Task: Create a due date automation trigger when advanced on, on the wednesday of the week a card is due add fields without custom field "Resume" set to a number lower than 1 and greater than 10 at 11:00 AM.
Action: Mouse moved to (1082, 82)
Screenshot: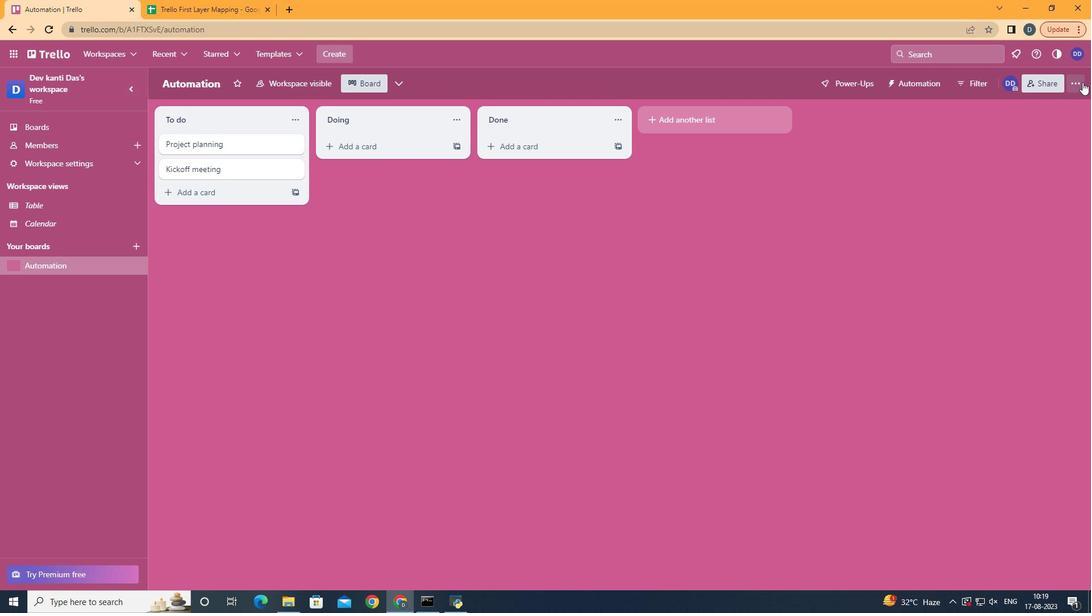 
Action: Mouse pressed left at (1082, 82)
Screenshot: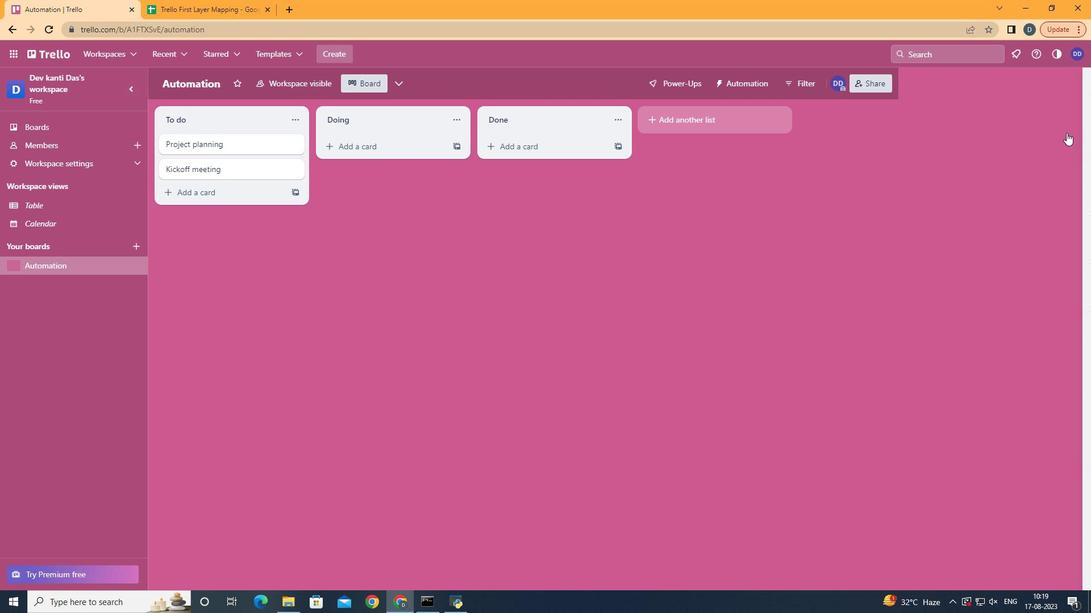 
Action: Mouse moved to (1015, 247)
Screenshot: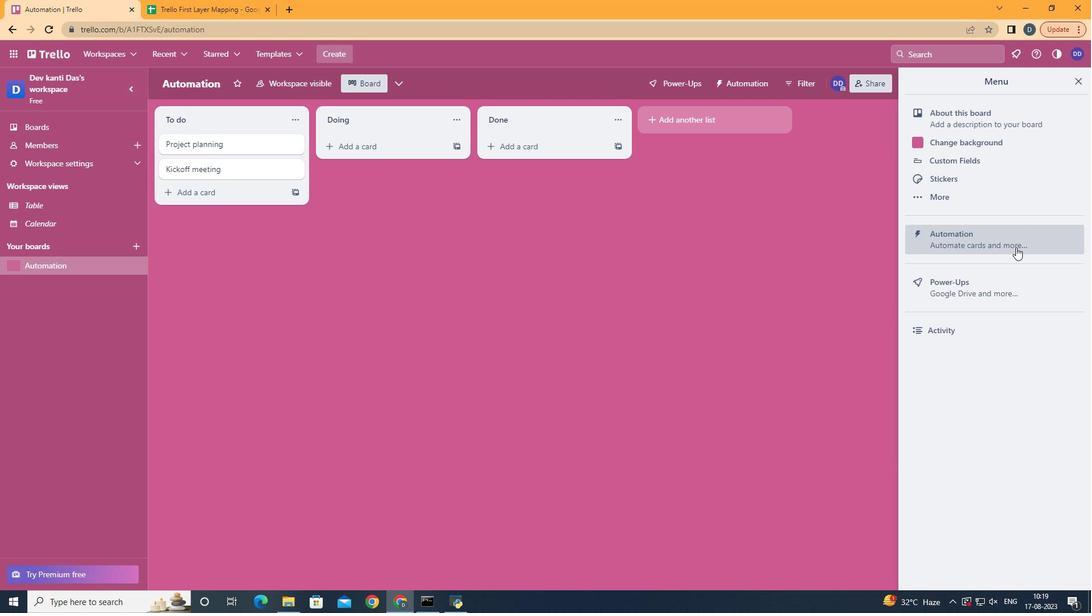 
Action: Mouse pressed left at (1015, 247)
Screenshot: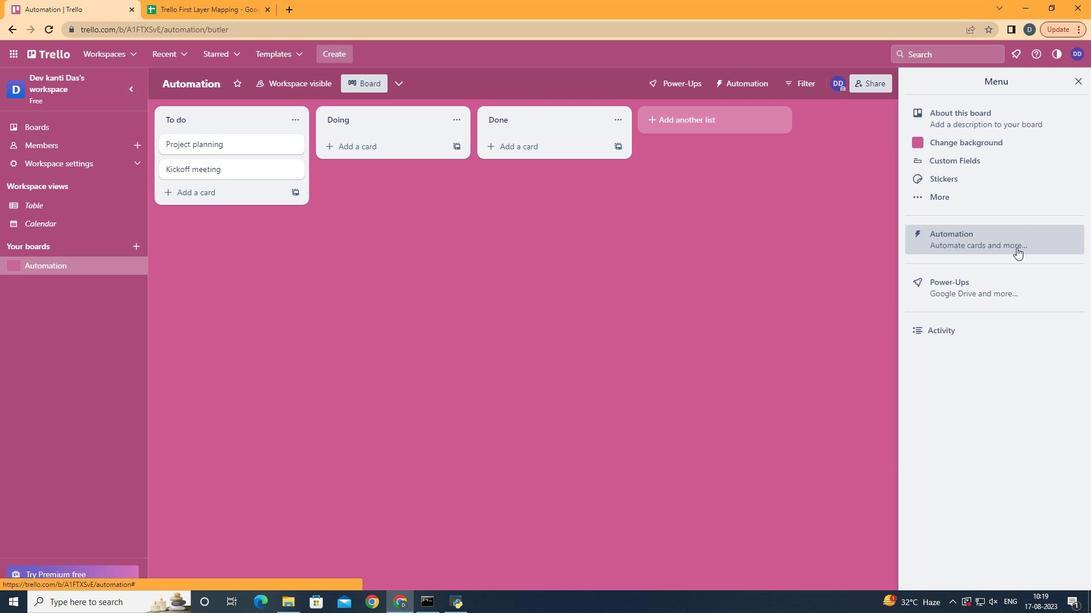 
Action: Mouse moved to (227, 223)
Screenshot: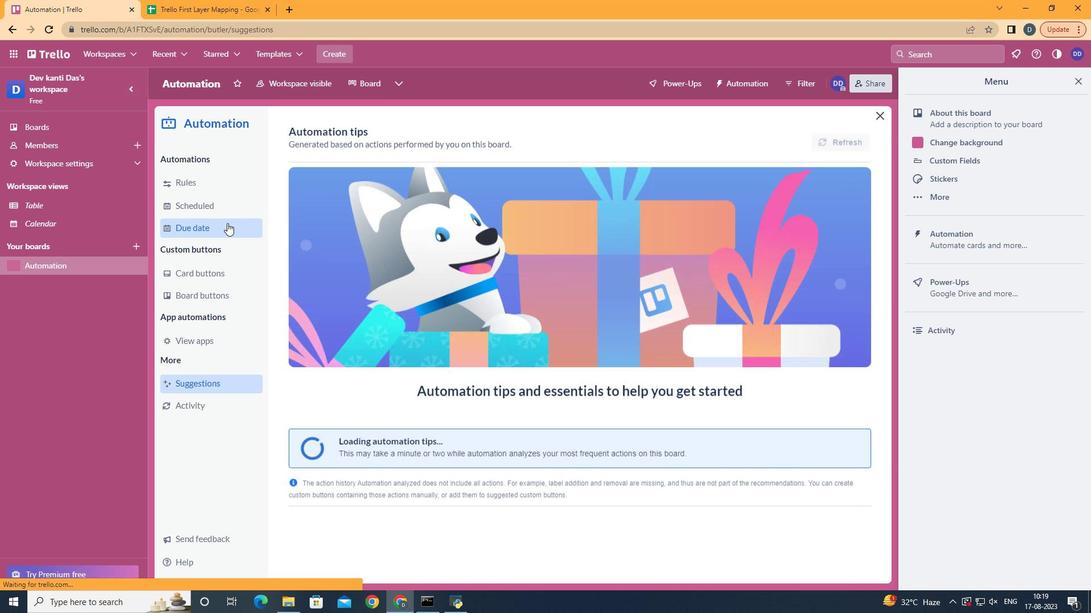 
Action: Mouse pressed left at (227, 223)
Screenshot: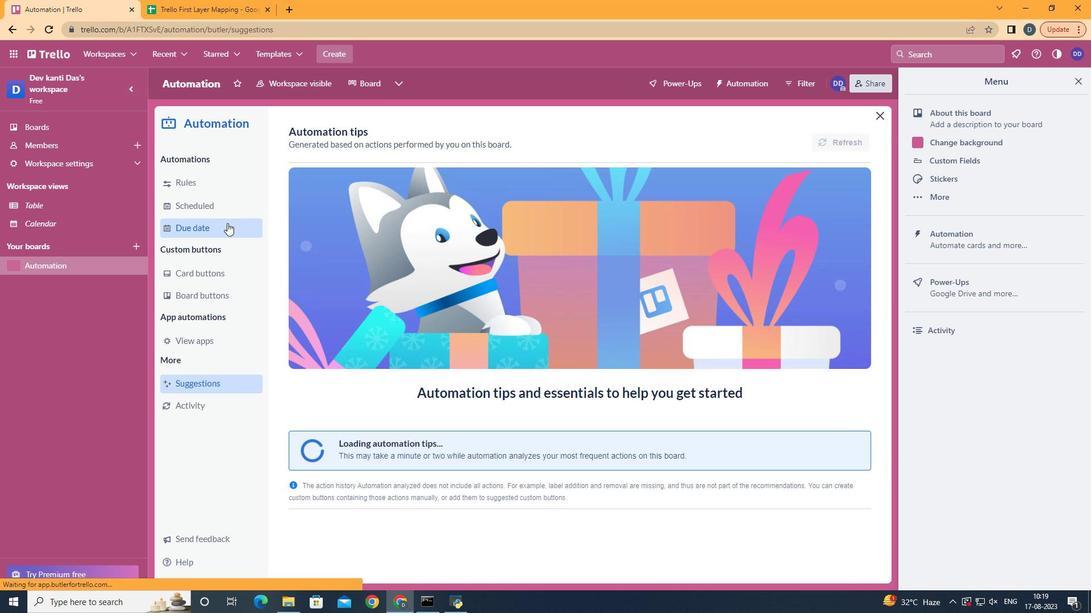 
Action: Mouse moved to (788, 136)
Screenshot: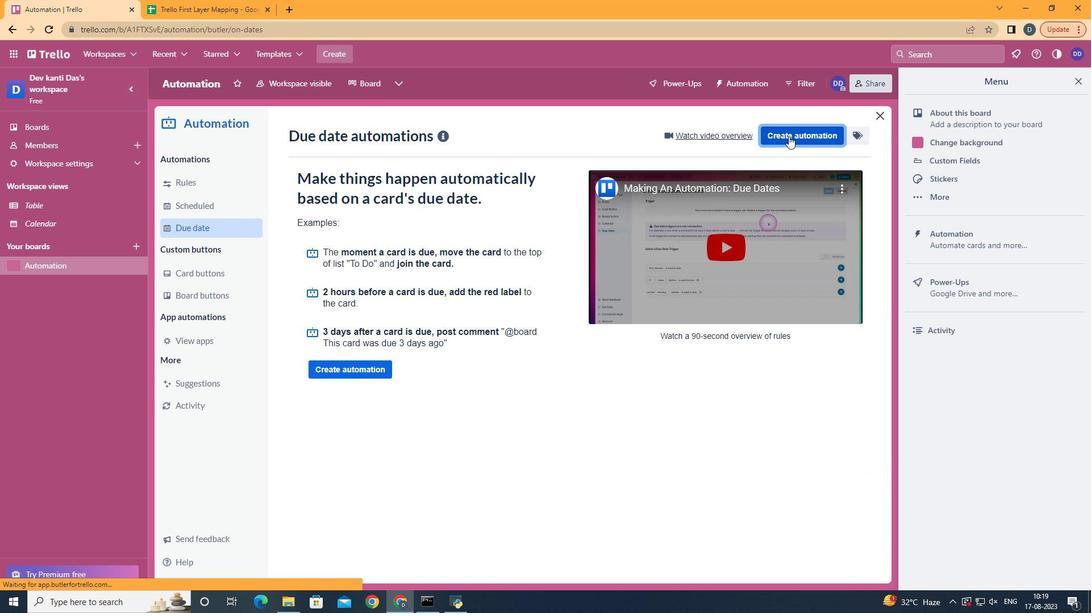 
Action: Mouse pressed left at (788, 136)
Screenshot: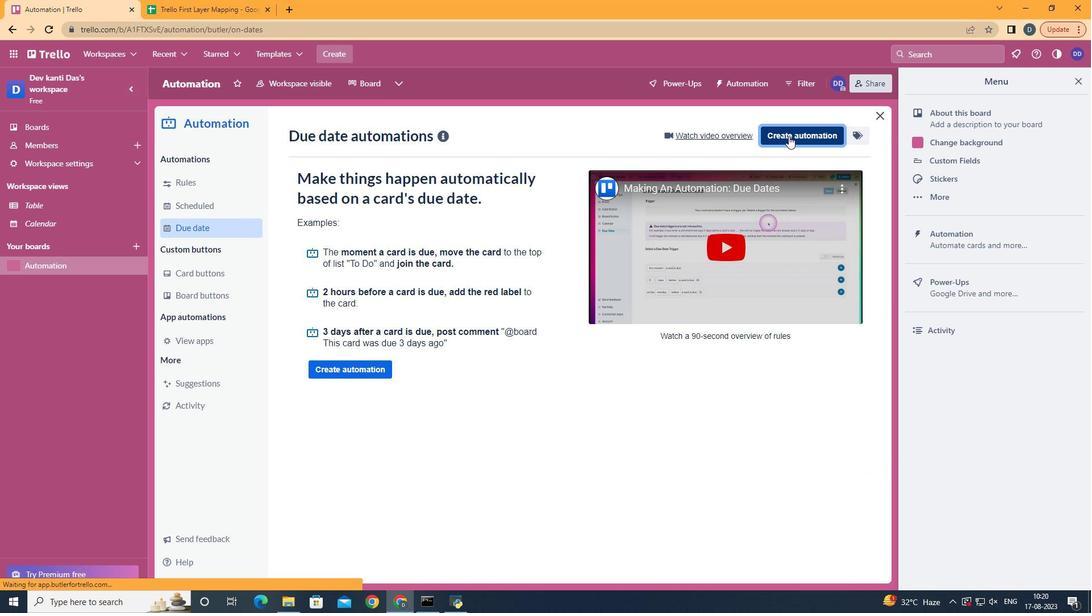 
Action: Mouse moved to (620, 239)
Screenshot: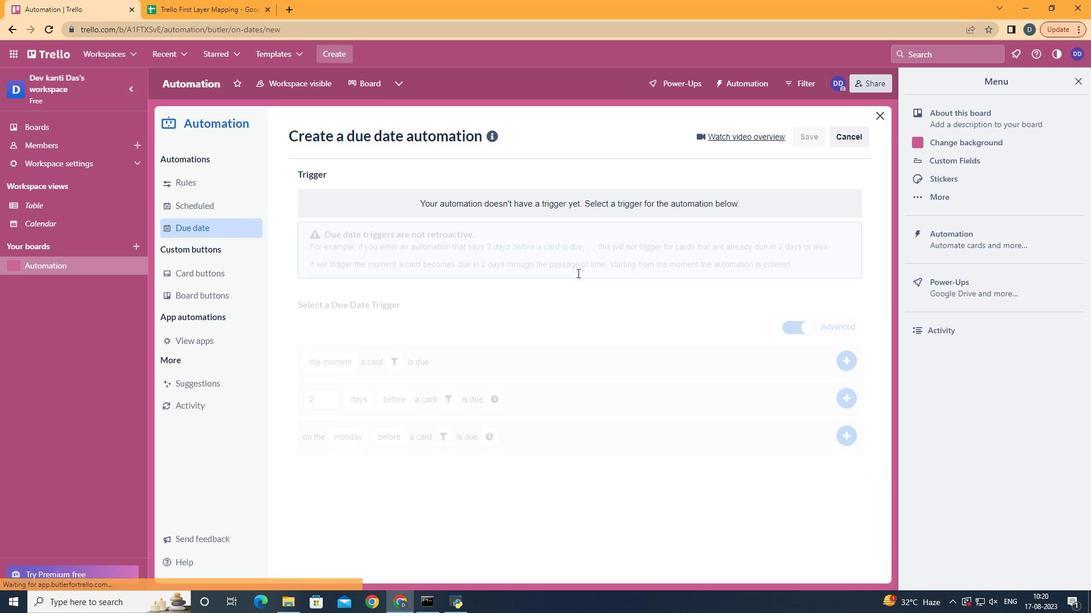 
Action: Mouse pressed left at (620, 239)
Screenshot: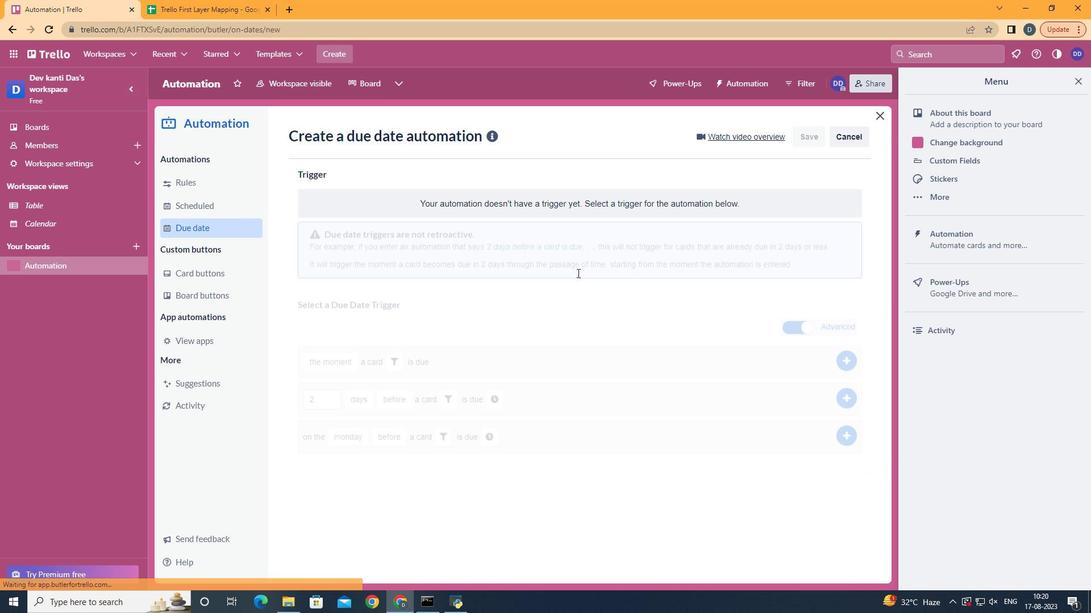 
Action: Mouse moved to (368, 342)
Screenshot: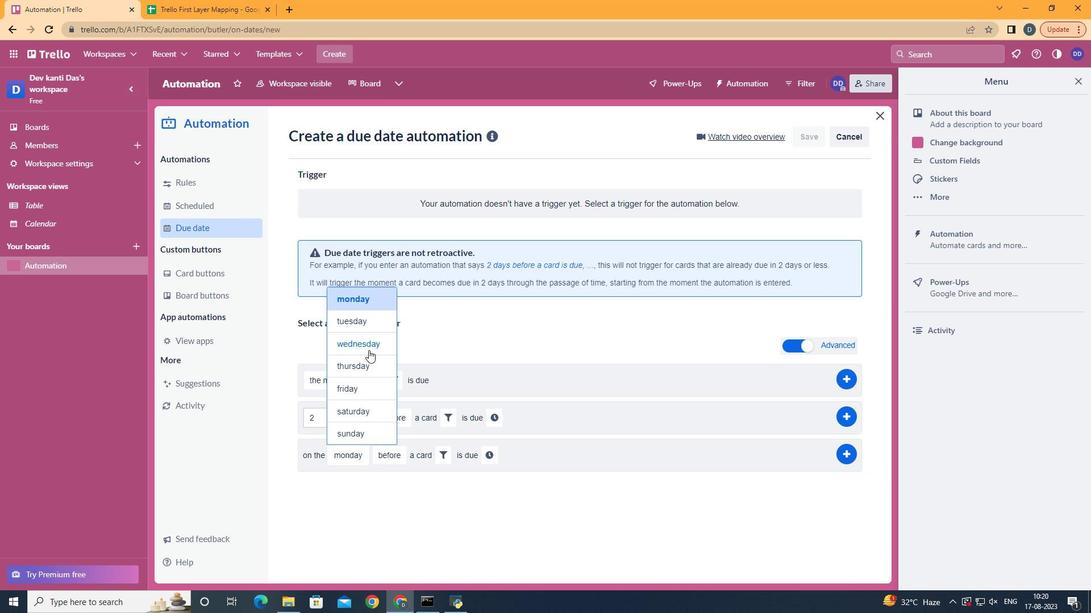 
Action: Mouse pressed left at (368, 342)
Screenshot: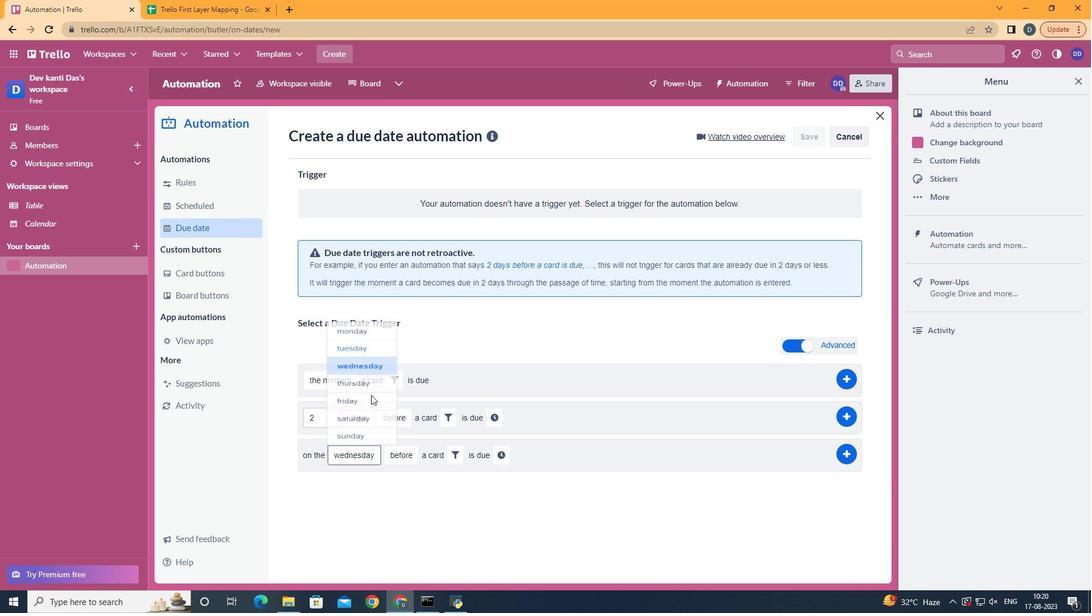 
Action: Mouse moved to (419, 524)
Screenshot: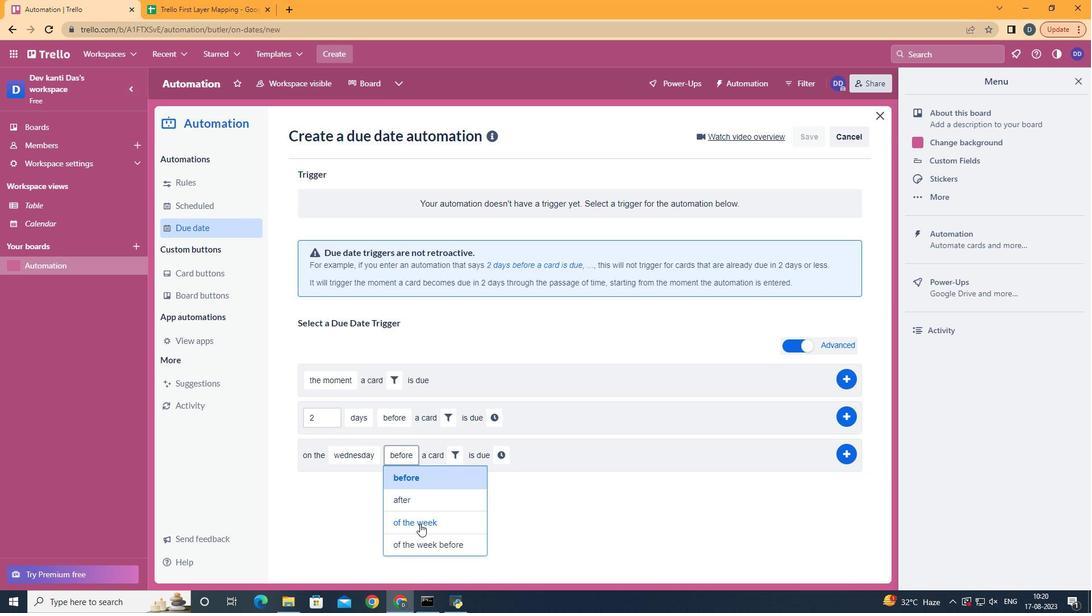 
Action: Mouse pressed left at (419, 524)
Screenshot: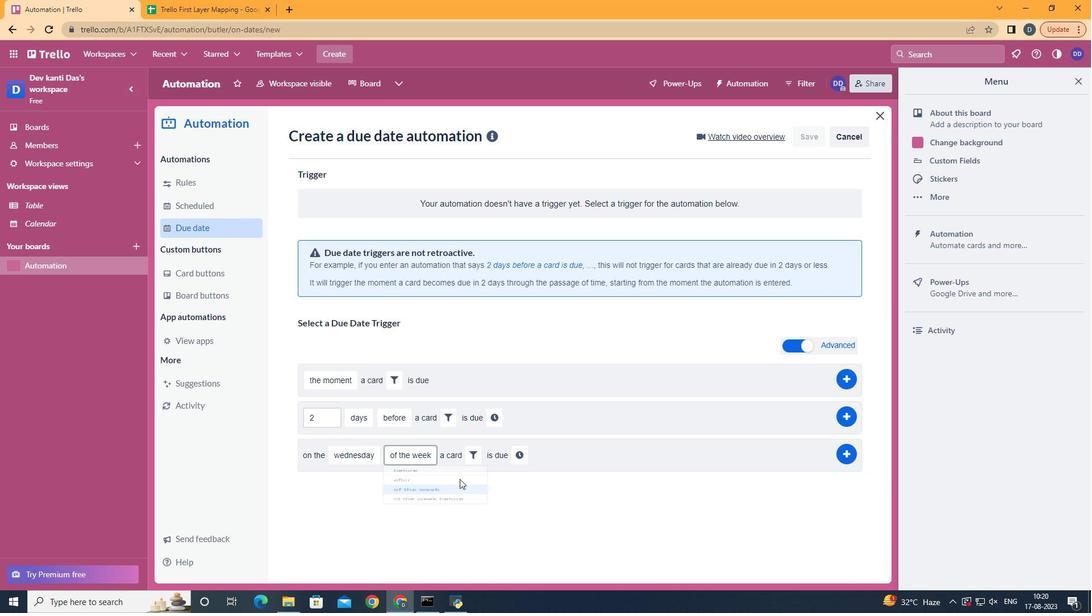 
Action: Mouse moved to (469, 457)
Screenshot: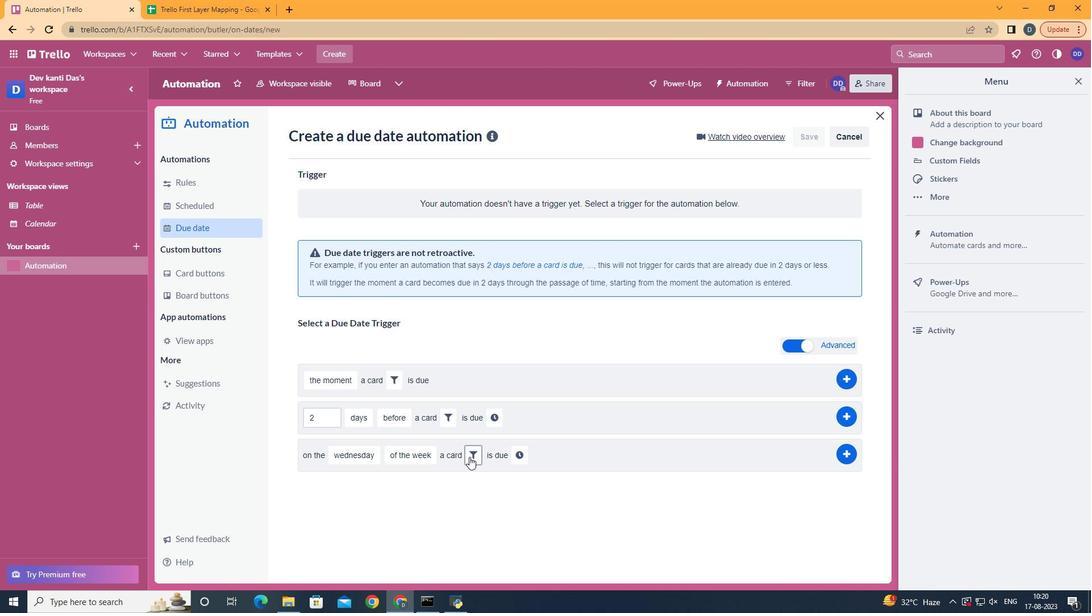 
Action: Mouse pressed left at (469, 457)
Screenshot: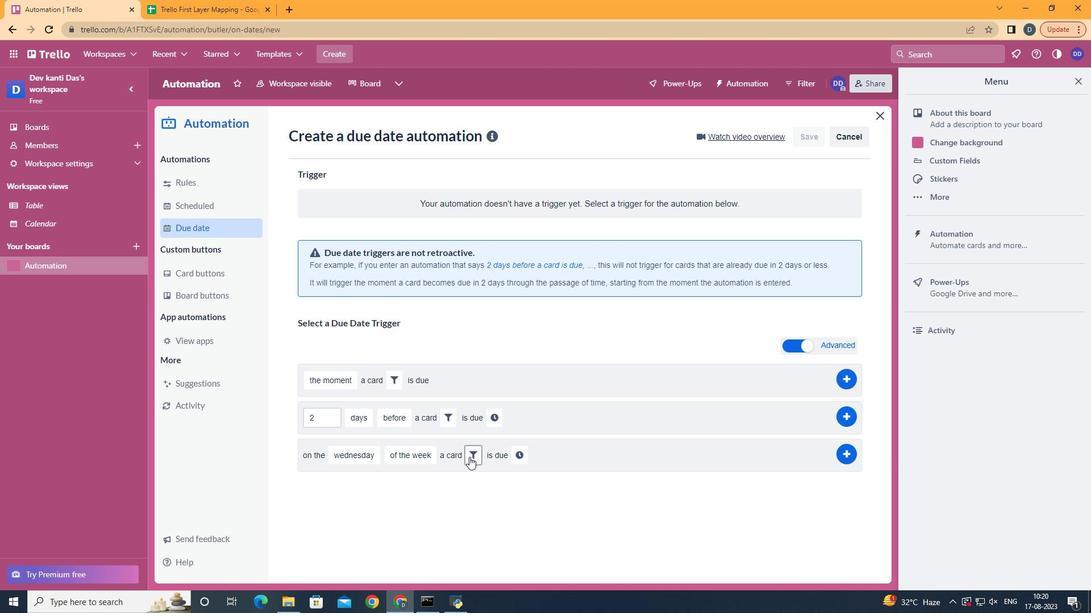 
Action: Mouse moved to (648, 494)
Screenshot: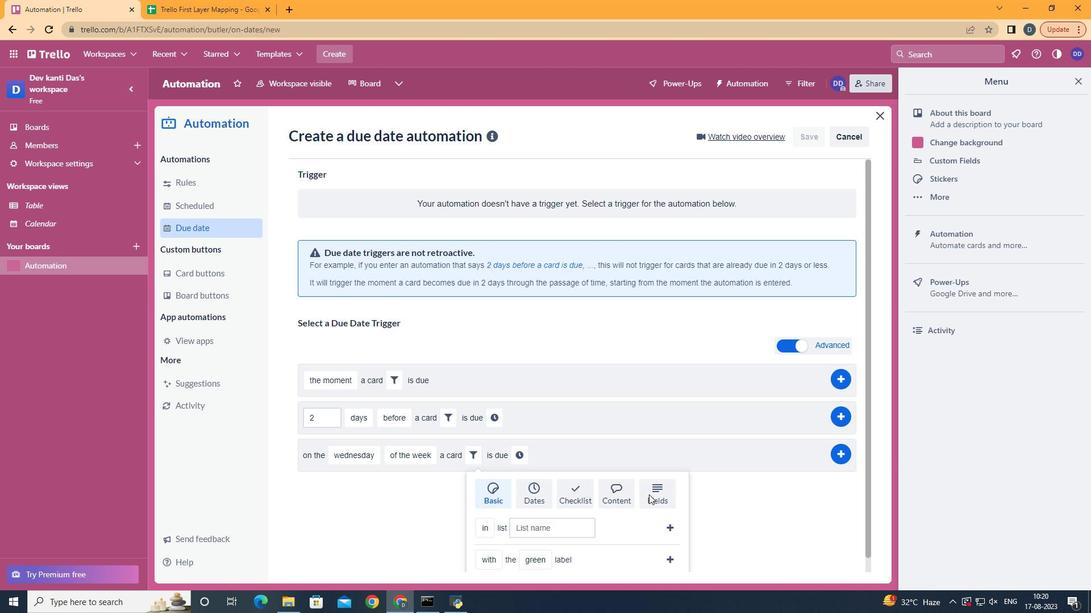
Action: Mouse pressed left at (648, 494)
Screenshot: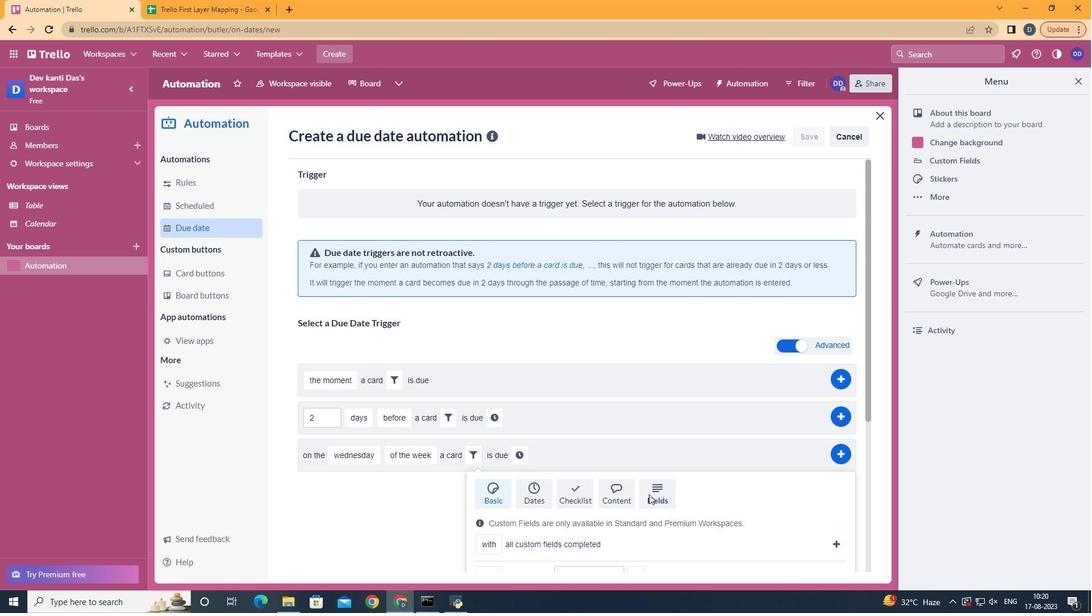 
Action: Mouse moved to (648, 494)
Screenshot: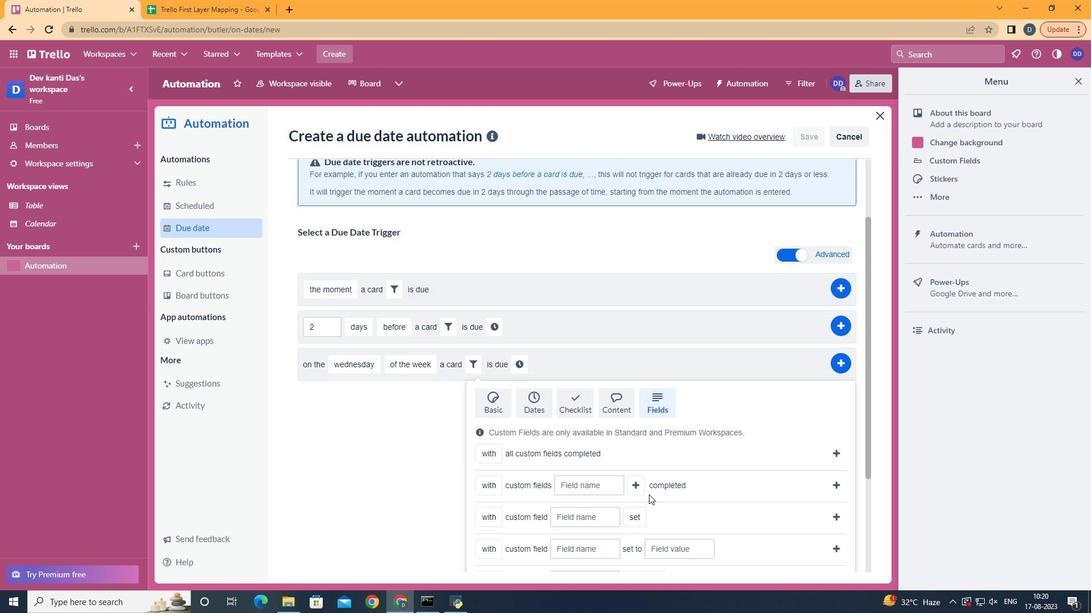 
Action: Mouse scrolled (648, 494) with delta (0, 0)
Screenshot: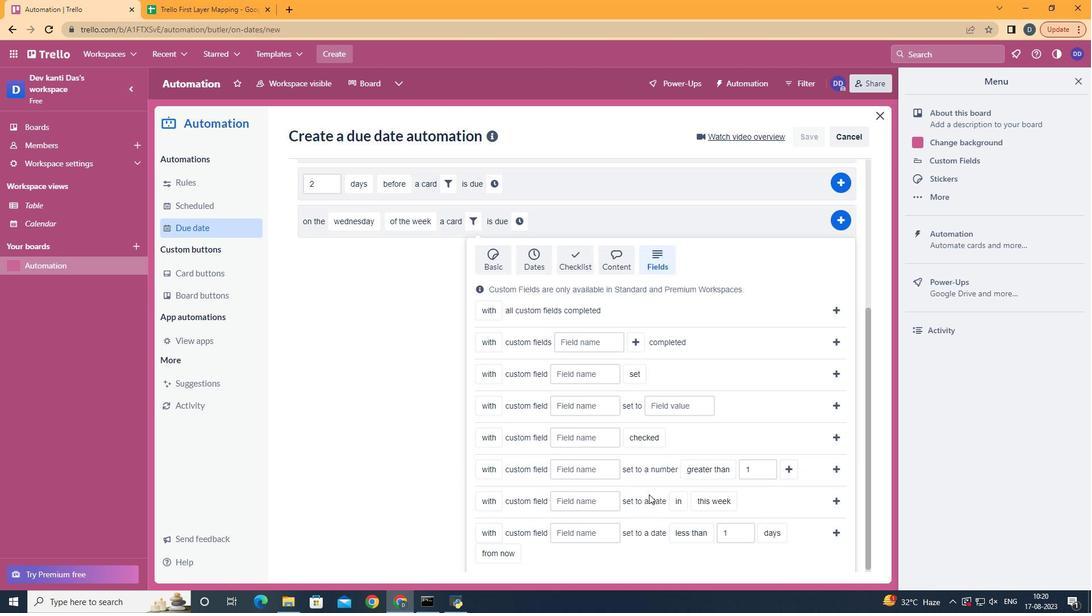 
Action: Mouse scrolled (648, 494) with delta (0, 0)
Screenshot: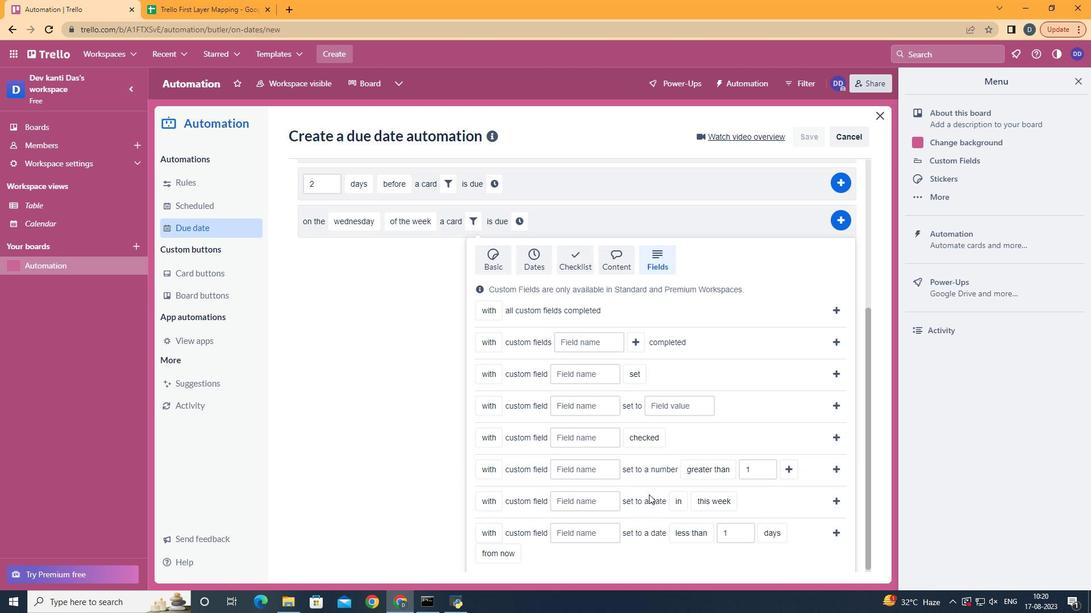 
Action: Mouse scrolled (648, 494) with delta (0, 0)
Screenshot: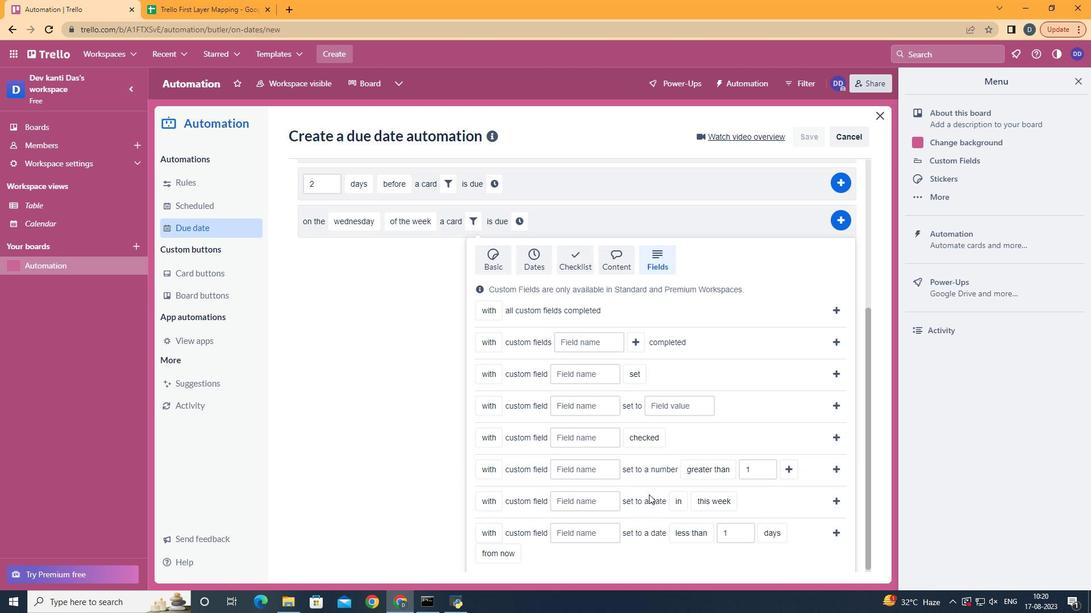 
Action: Mouse scrolled (648, 494) with delta (0, 0)
Screenshot: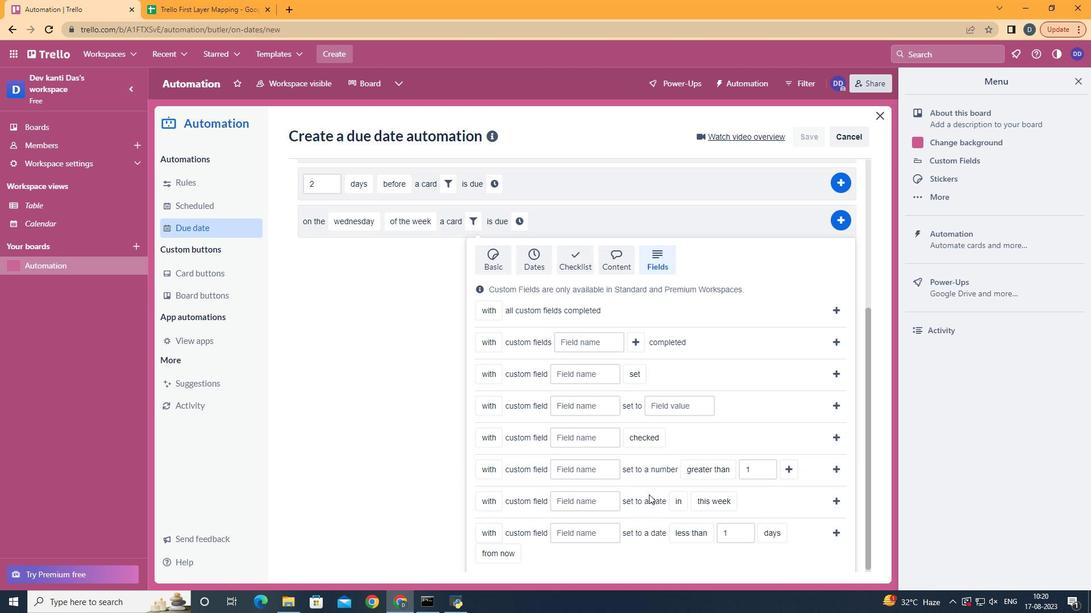 
Action: Mouse scrolled (648, 494) with delta (0, 0)
Screenshot: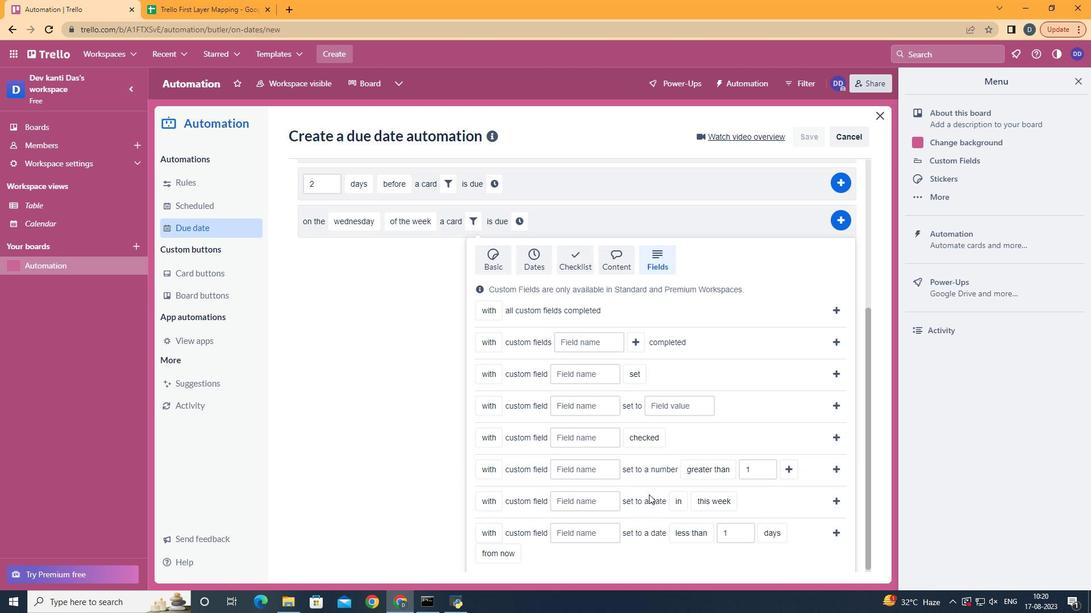 
Action: Mouse moved to (505, 509)
Screenshot: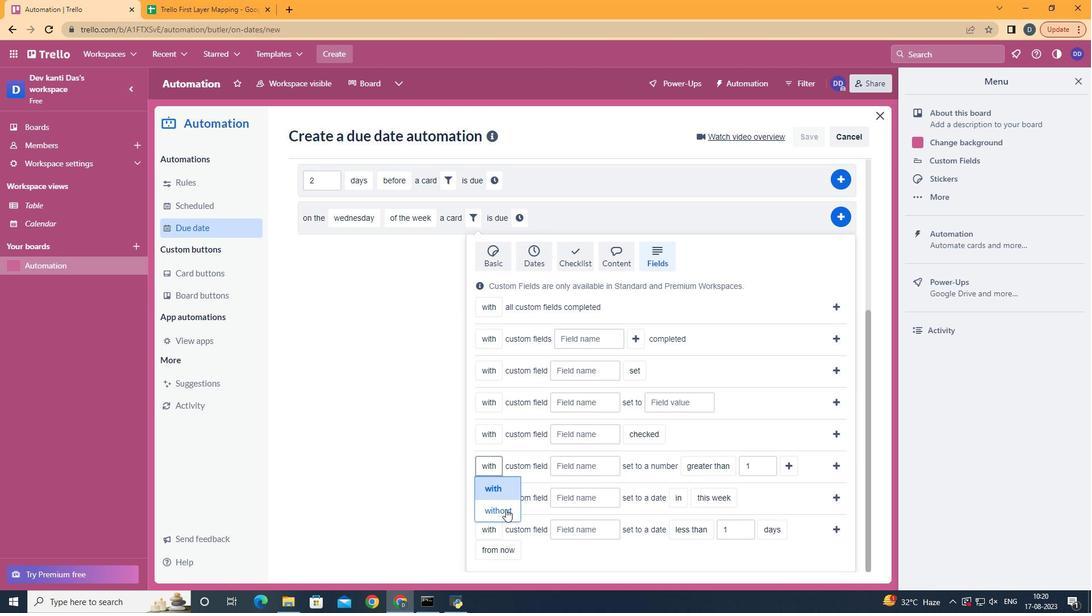 
Action: Mouse pressed left at (505, 509)
Screenshot: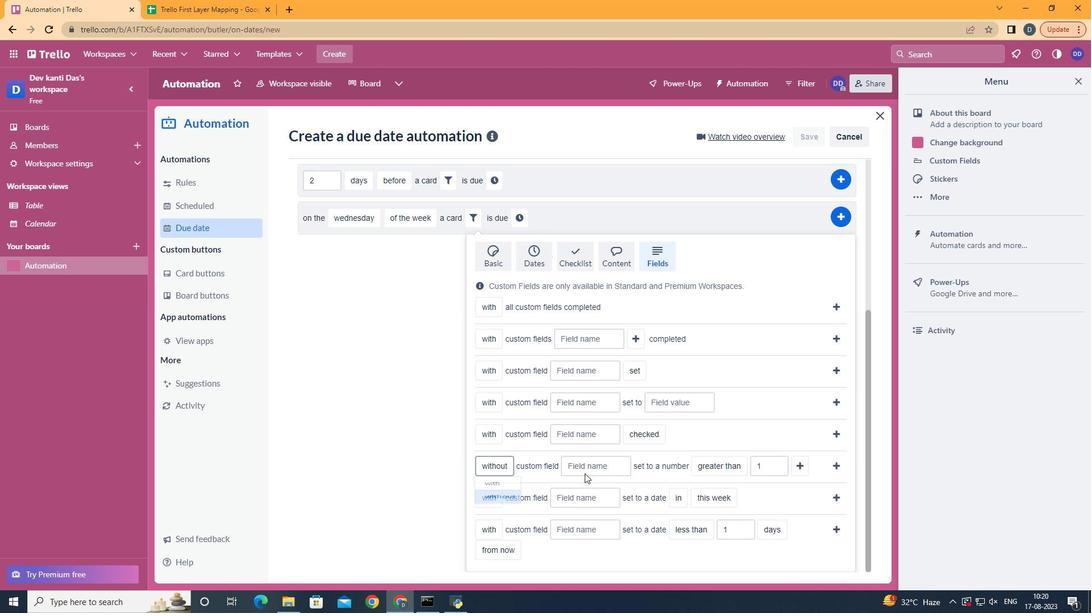 
Action: Mouse moved to (592, 471)
Screenshot: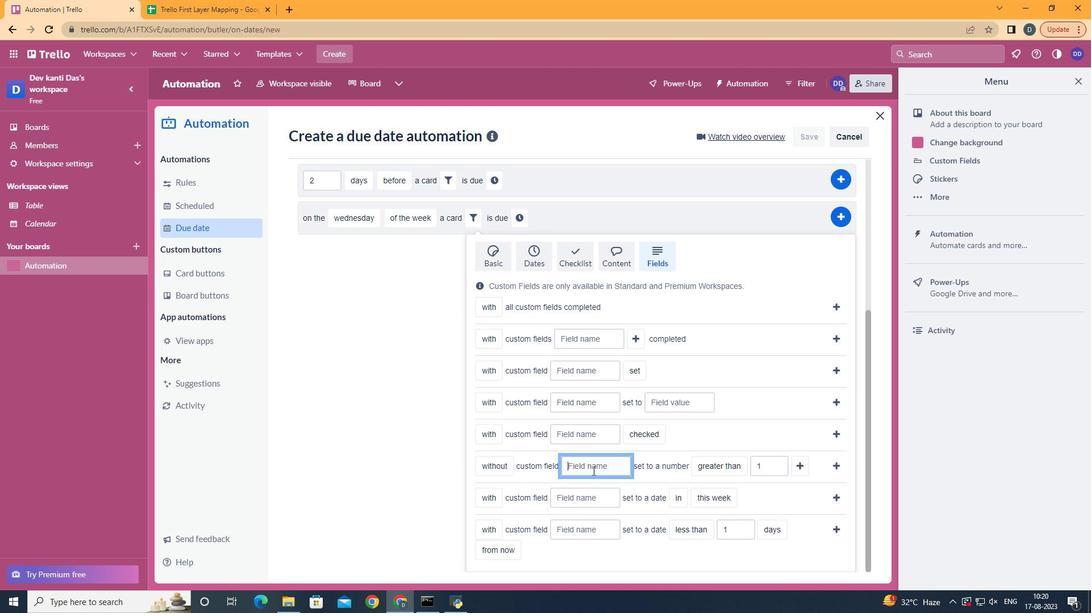 
Action: Mouse pressed left at (592, 471)
Screenshot: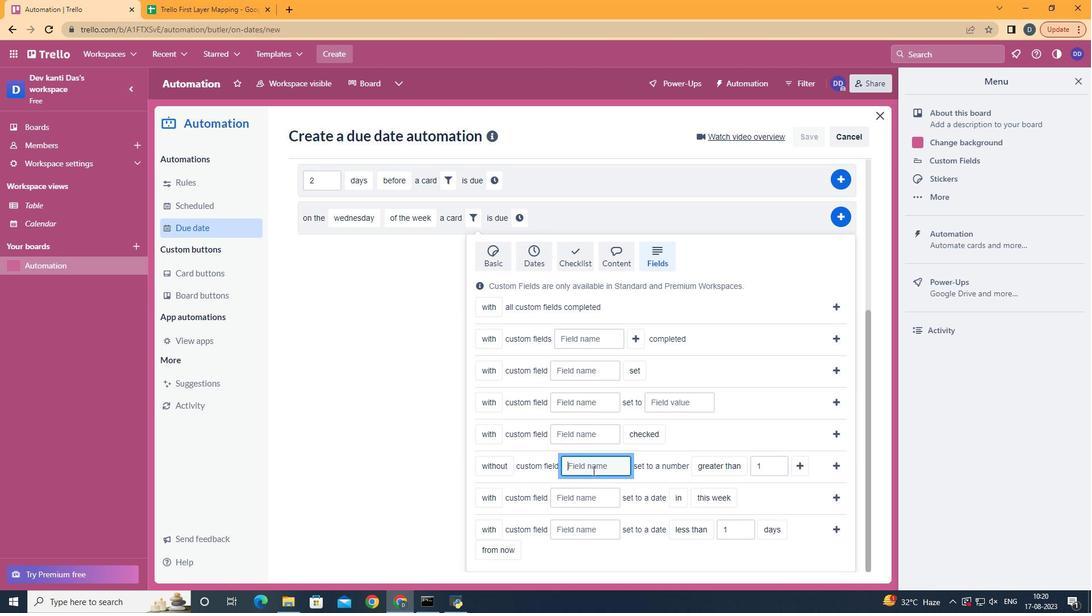 
Action: Key pressed <Key.shift>Resume
Screenshot: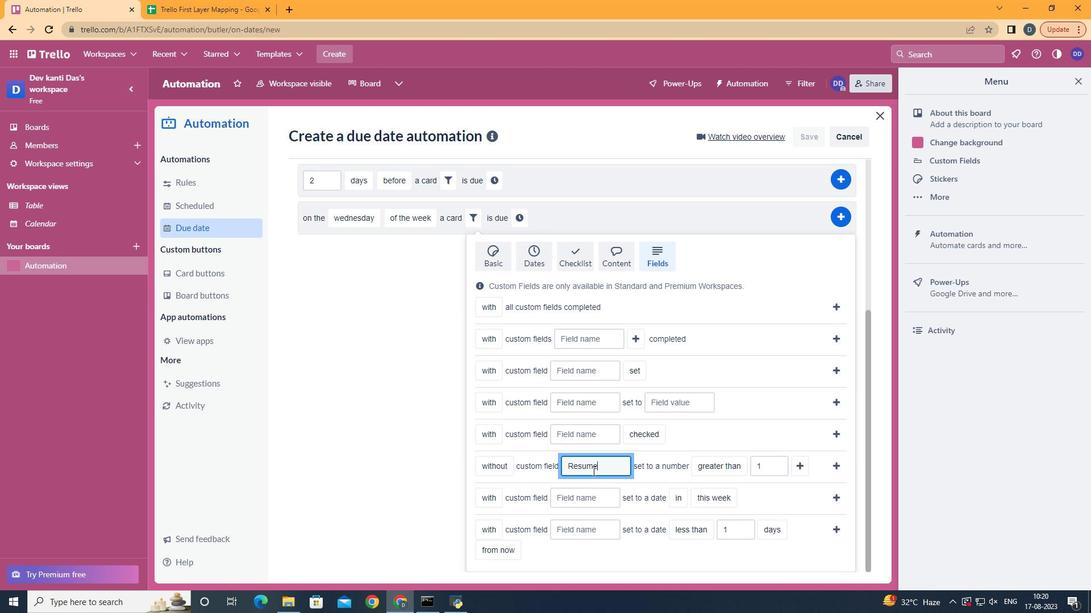 
Action: Mouse moved to (740, 533)
Screenshot: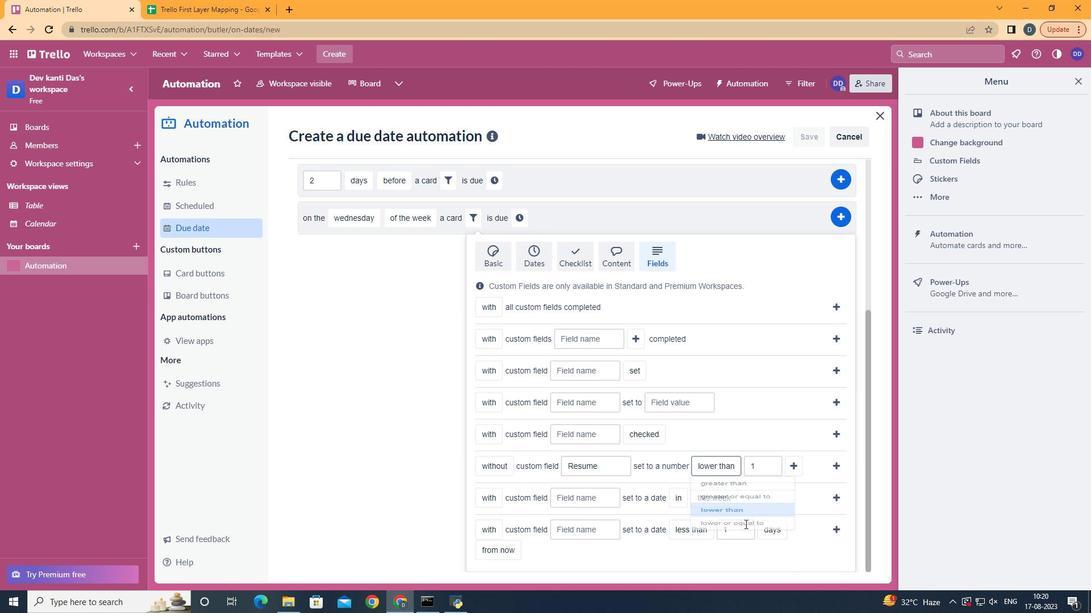 
Action: Mouse pressed left at (740, 533)
Screenshot: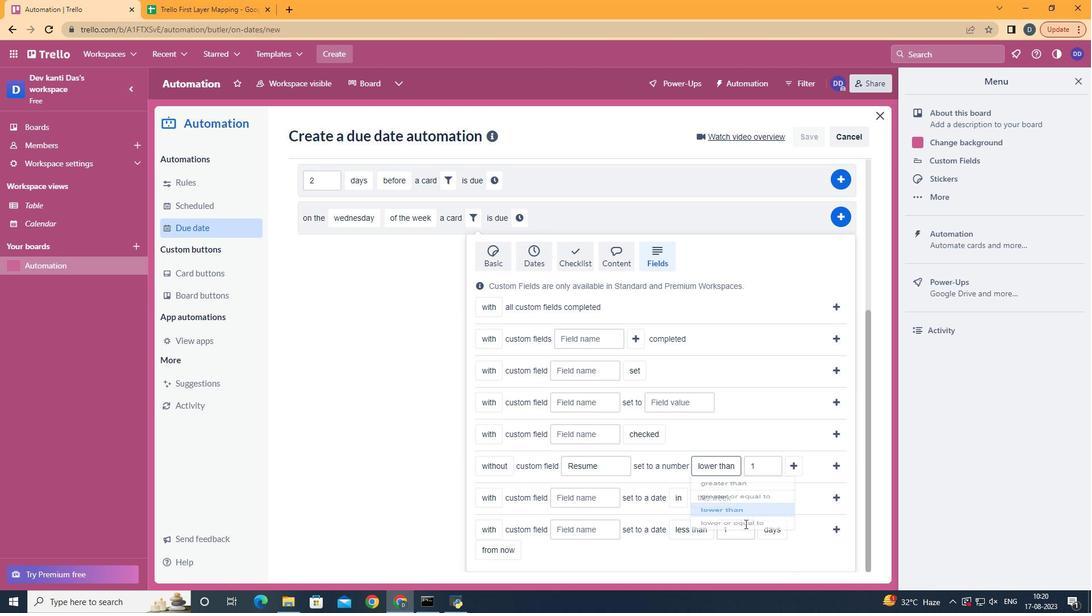 
Action: Mouse moved to (793, 464)
Screenshot: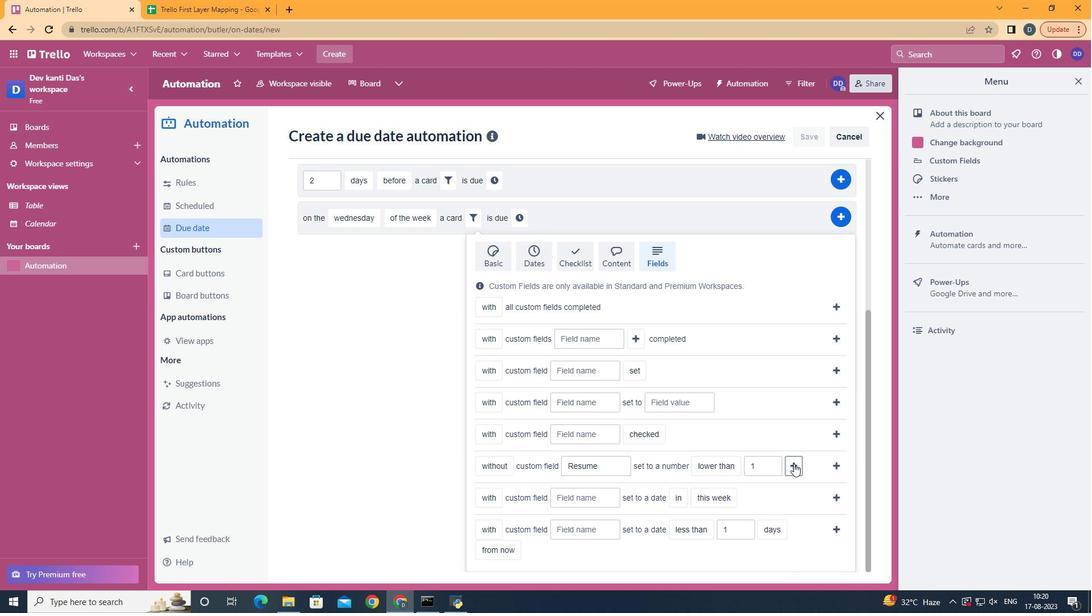 
Action: Mouse pressed left at (793, 464)
Screenshot: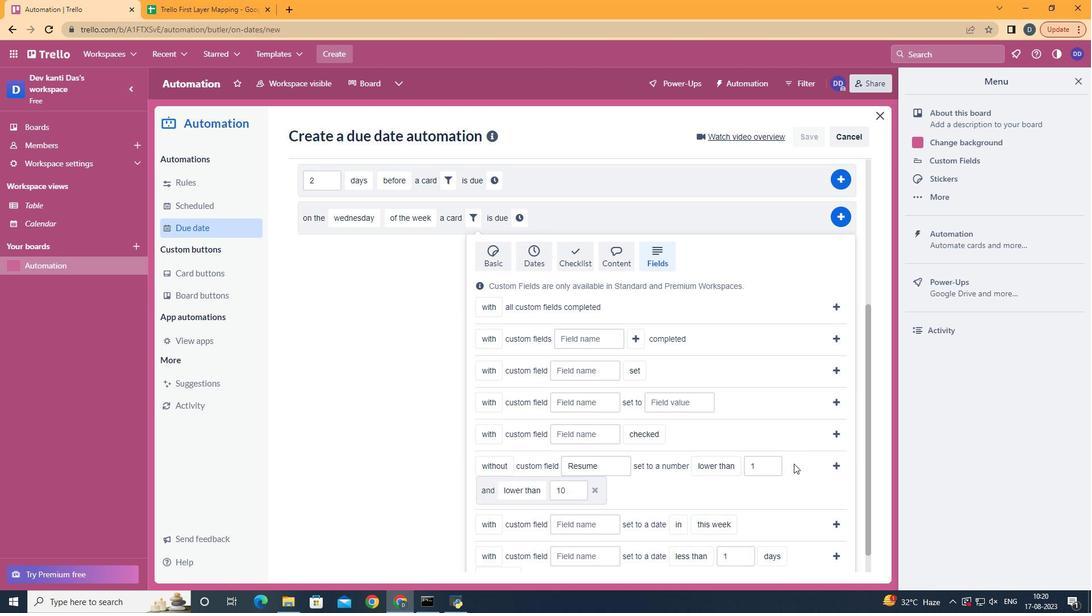
Action: Mouse moved to (535, 442)
Screenshot: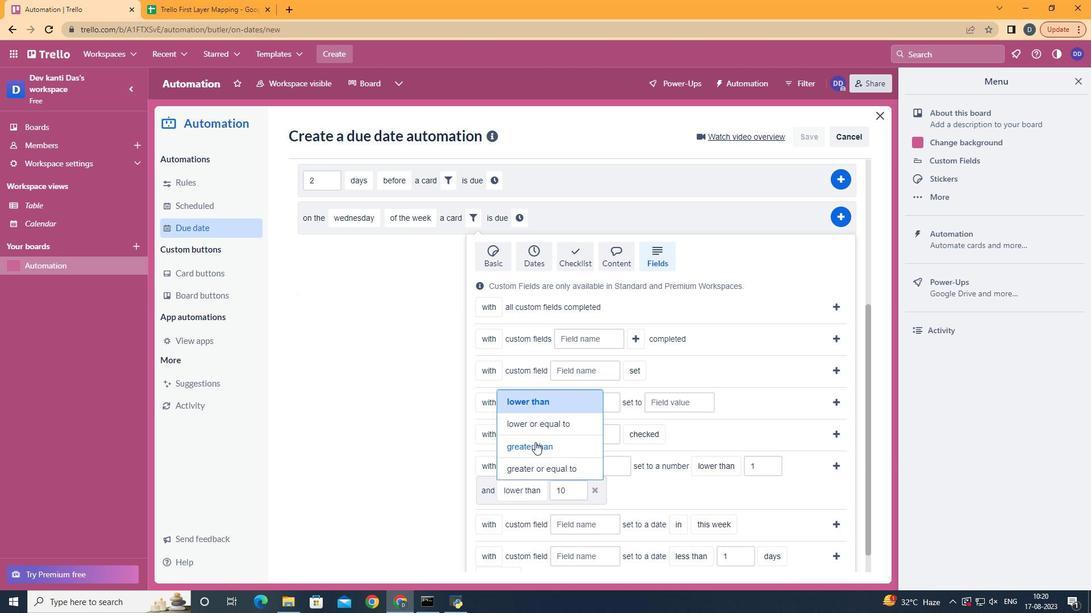 
Action: Mouse pressed left at (535, 442)
Screenshot: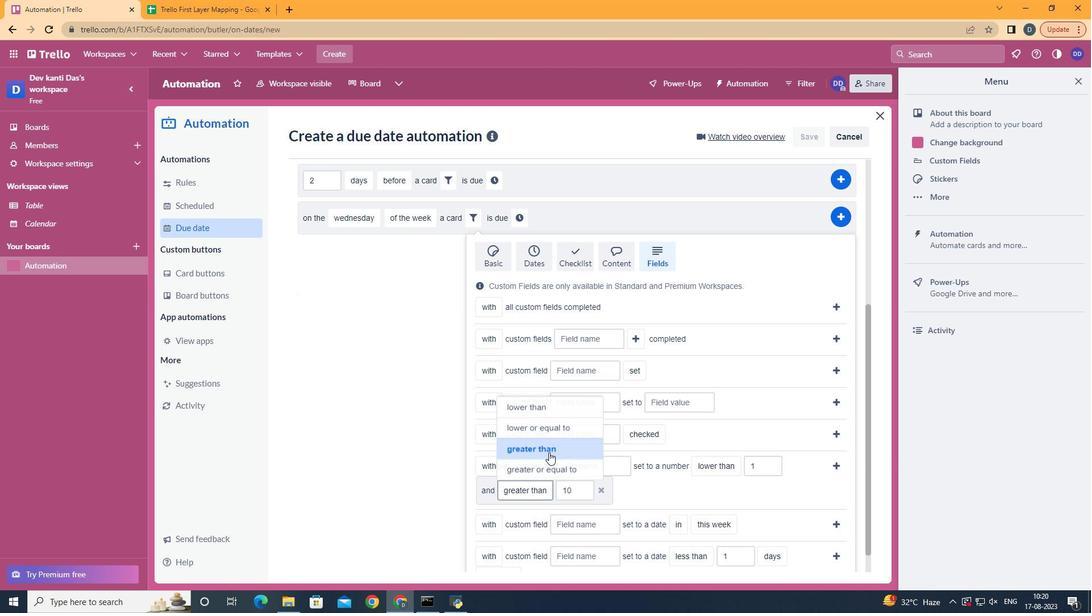 
Action: Mouse moved to (831, 465)
Screenshot: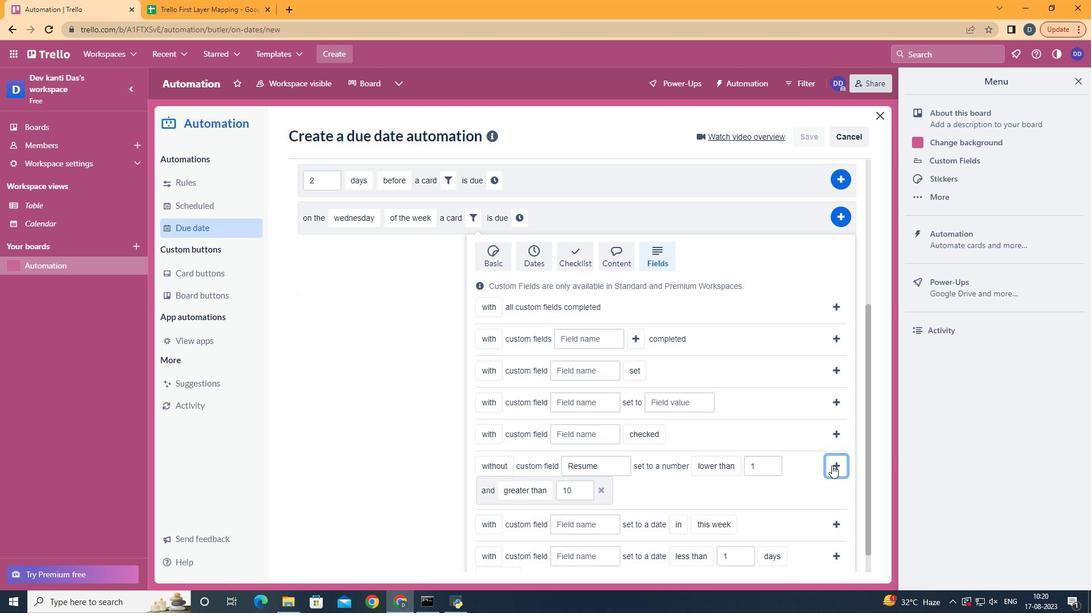 
Action: Mouse pressed left at (831, 465)
Screenshot: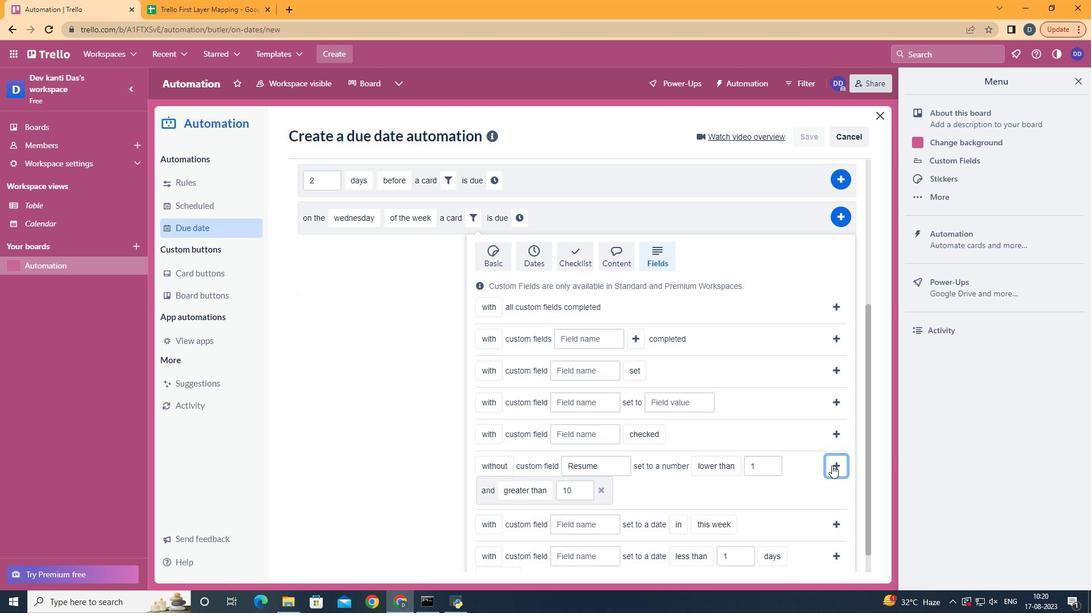 
Action: Mouse moved to (308, 476)
Screenshot: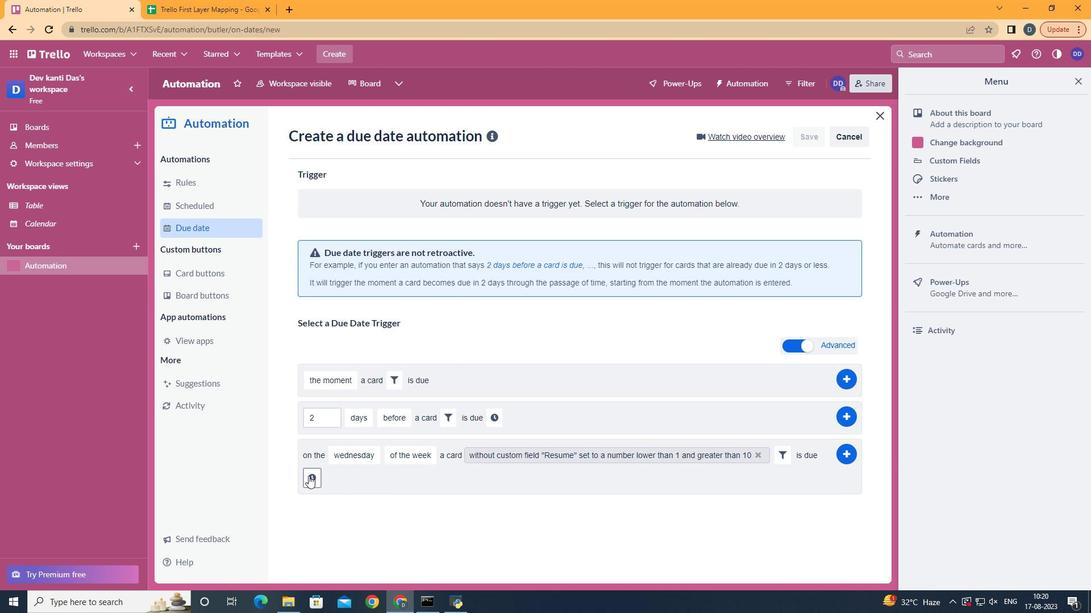 
Action: Mouse pressed left at (308, 476)
Screenshot: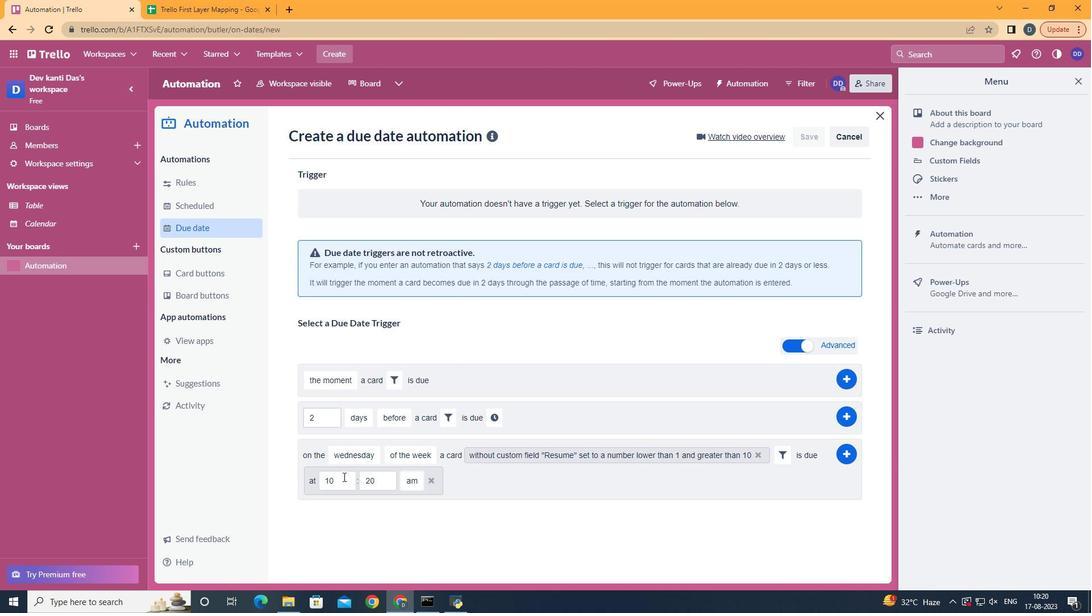 
Action: Mouse moved to (345, 477)
Screenshot: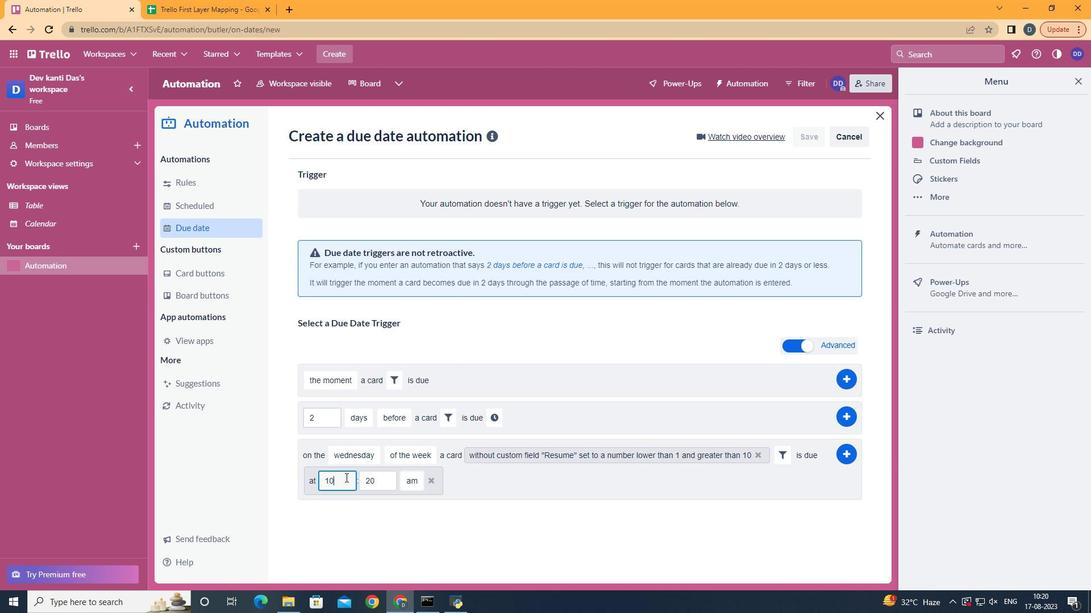
Action: Mouse pressed left at (345, 477)
Screenshot: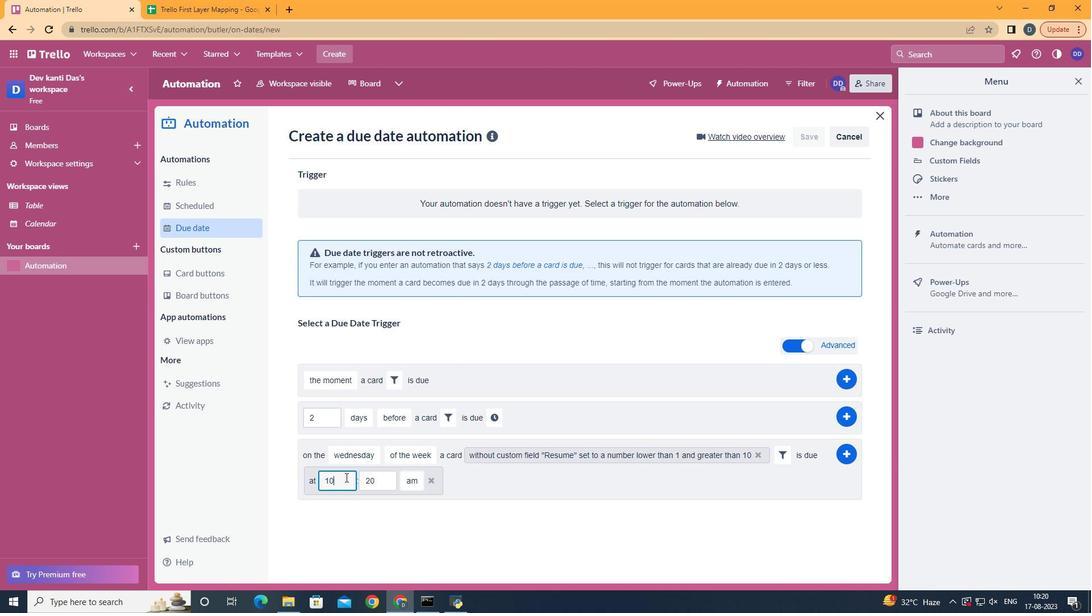 
Action: Key pressed <Key.backspace>1
Screenshot: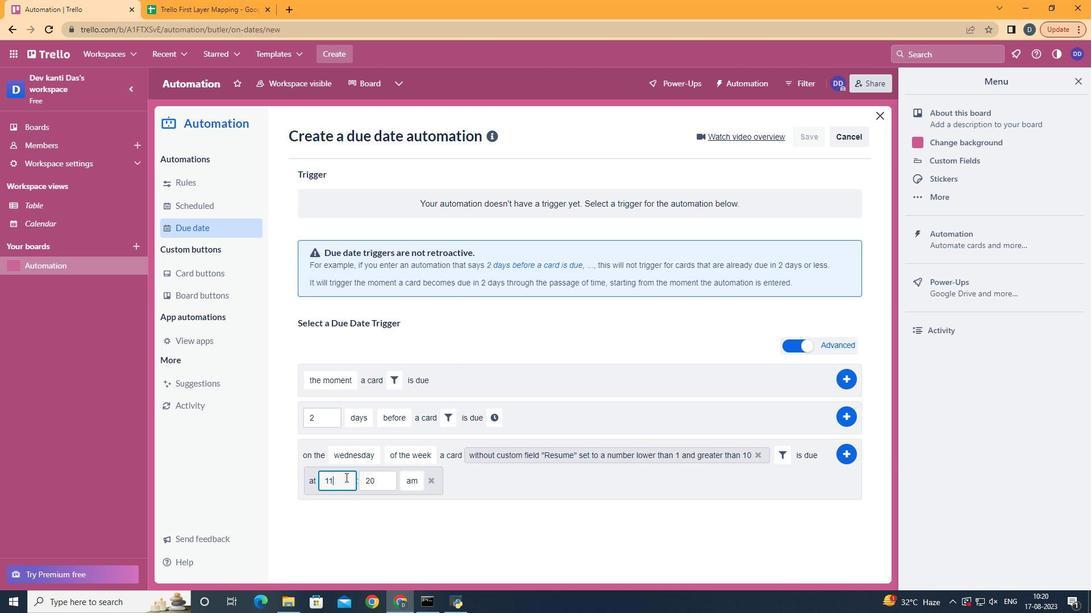 
Action: Mouse moved to (388, 479)
Screenshot: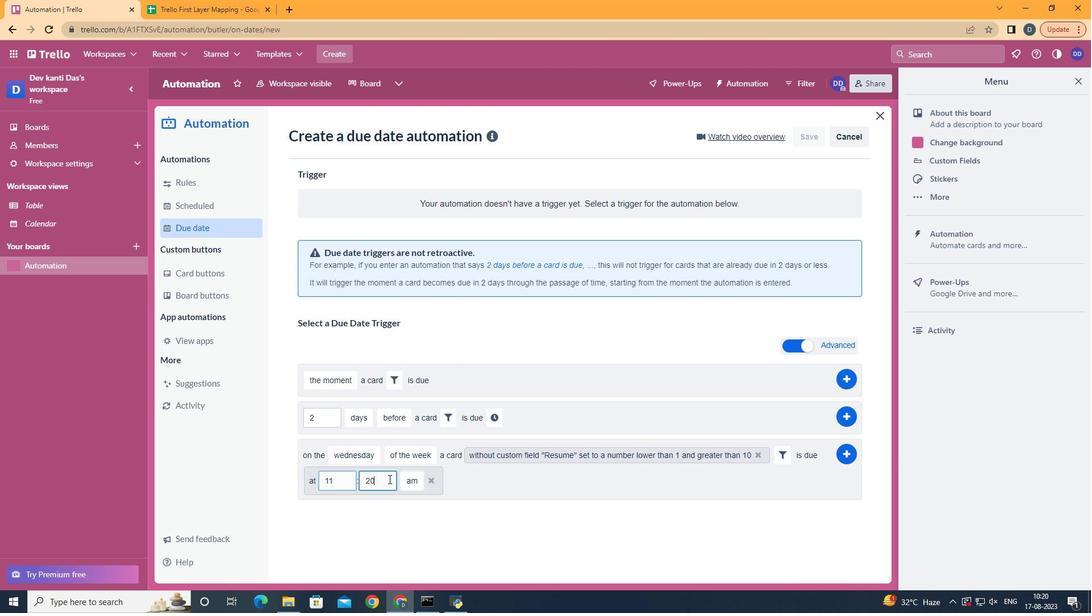 
Action: Mouse pressed left at (388, 479)
Screenshot: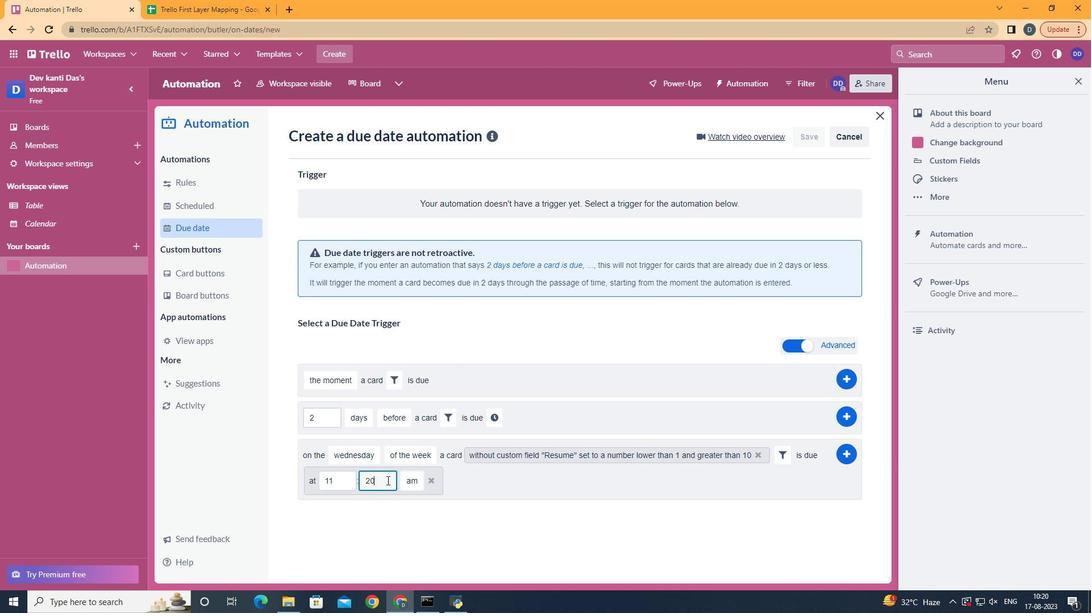 
Action: Mouse moved to (365, 489)
Screenshot: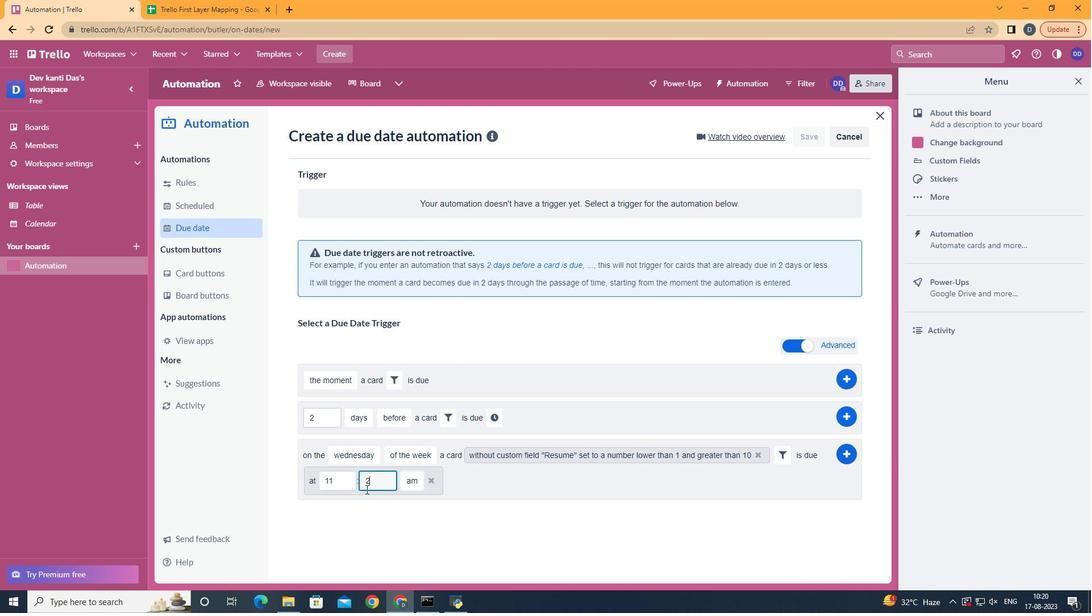 
Action: Key pressed <Key.backspace><Key.backspace>00
Screenshot: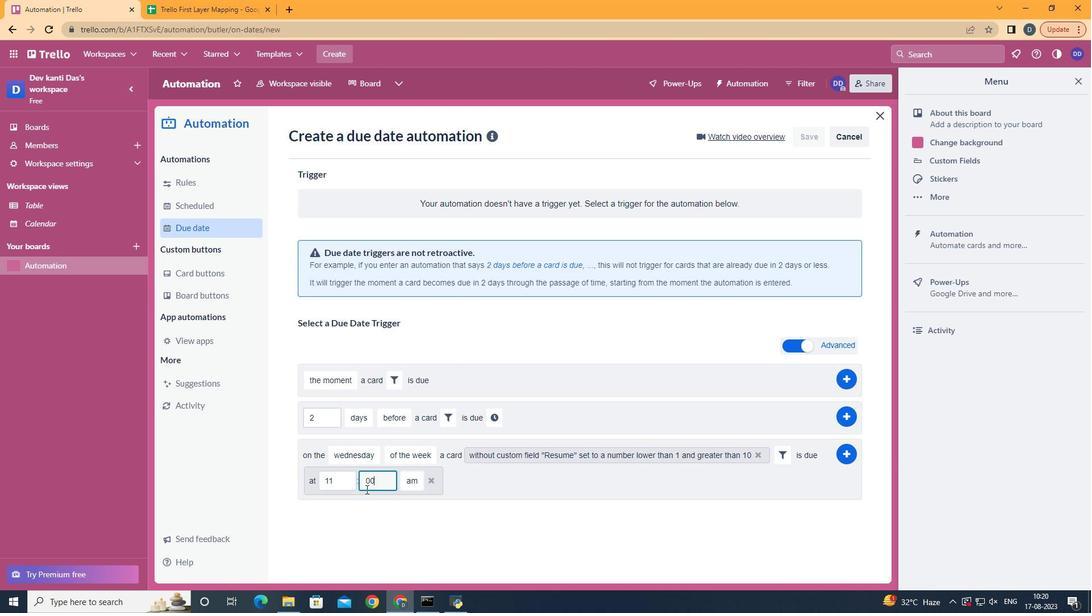 
Action: Mouse moved to (844, 456)
Screenshot: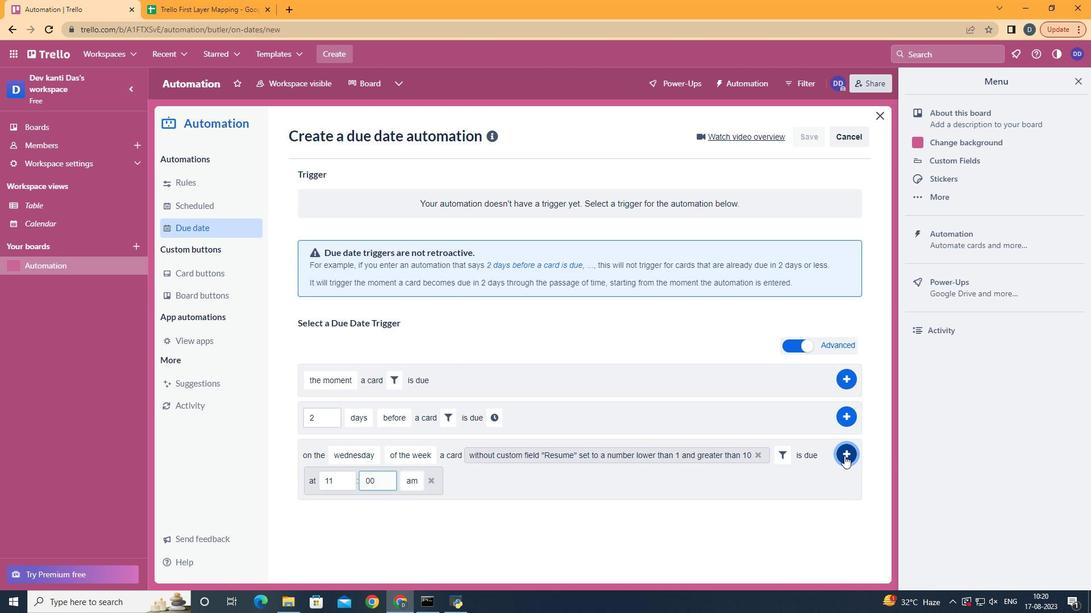 
Action: Mouse pressed left at (844, 456)
Screenshot: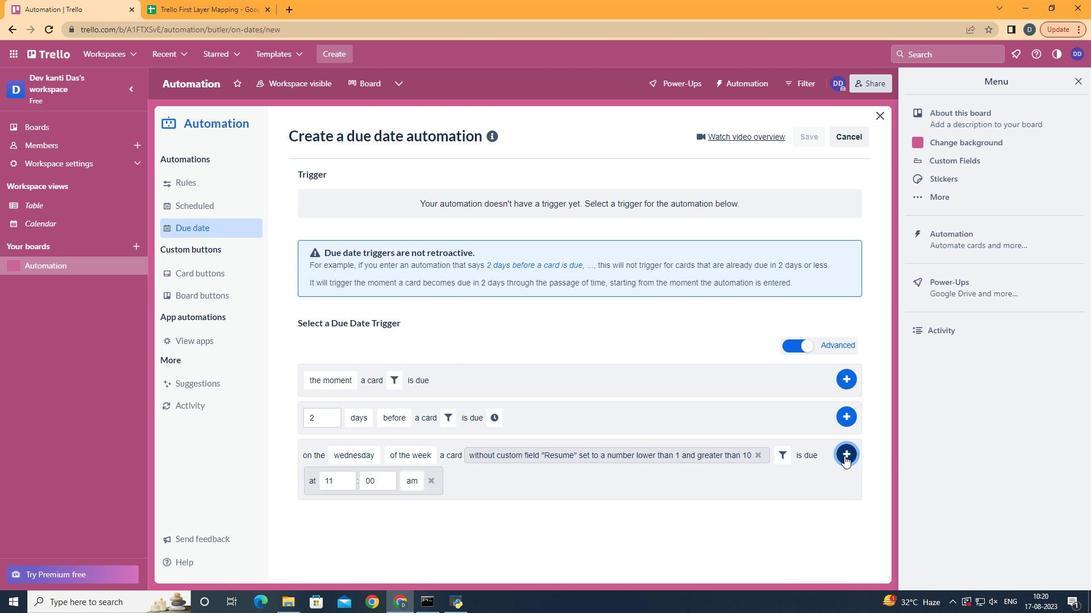 
Action: Mouse moved to (844, 456)
Screenshot: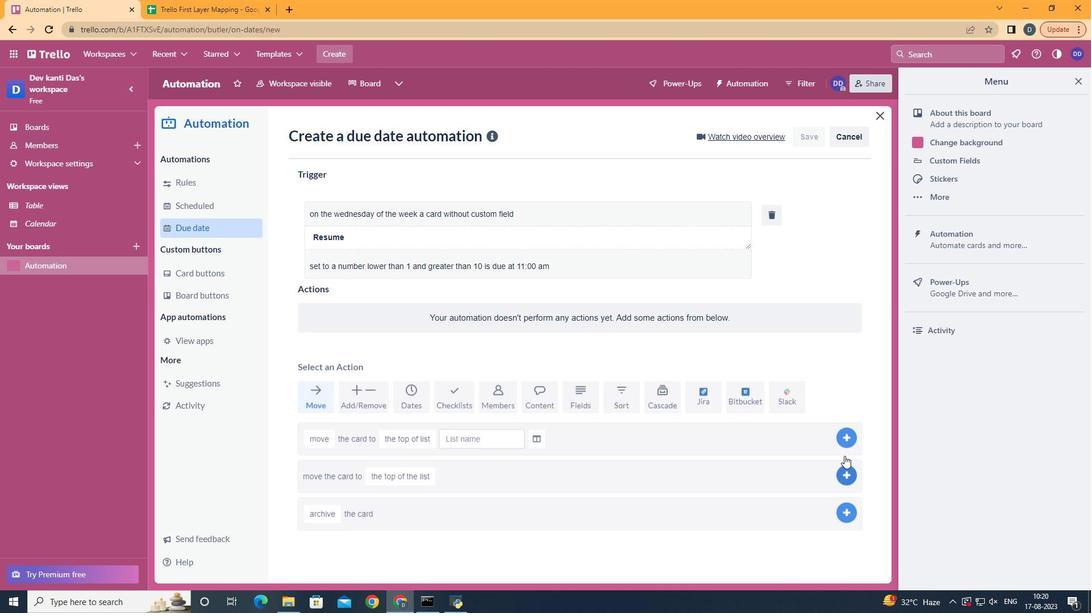 
